 Task: Plan a beach cleanup event on the 23rd at 12:00 PM.
Action: Mouse moved to (73, 241)
Screenshot: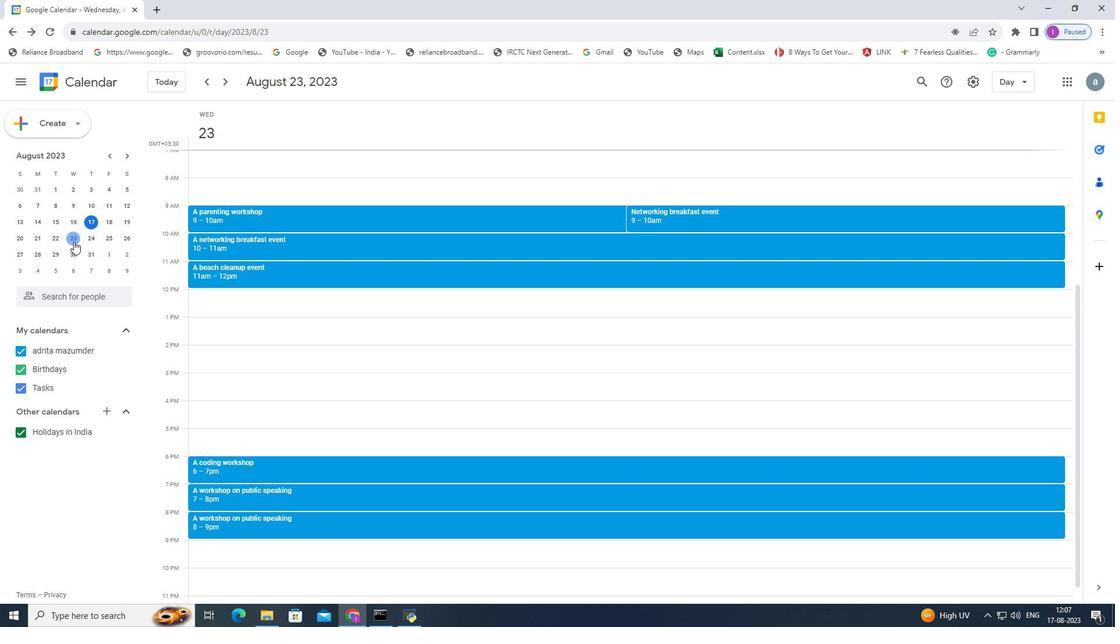 
Action: Mouse pressed left at (73, 241)
Screenshot: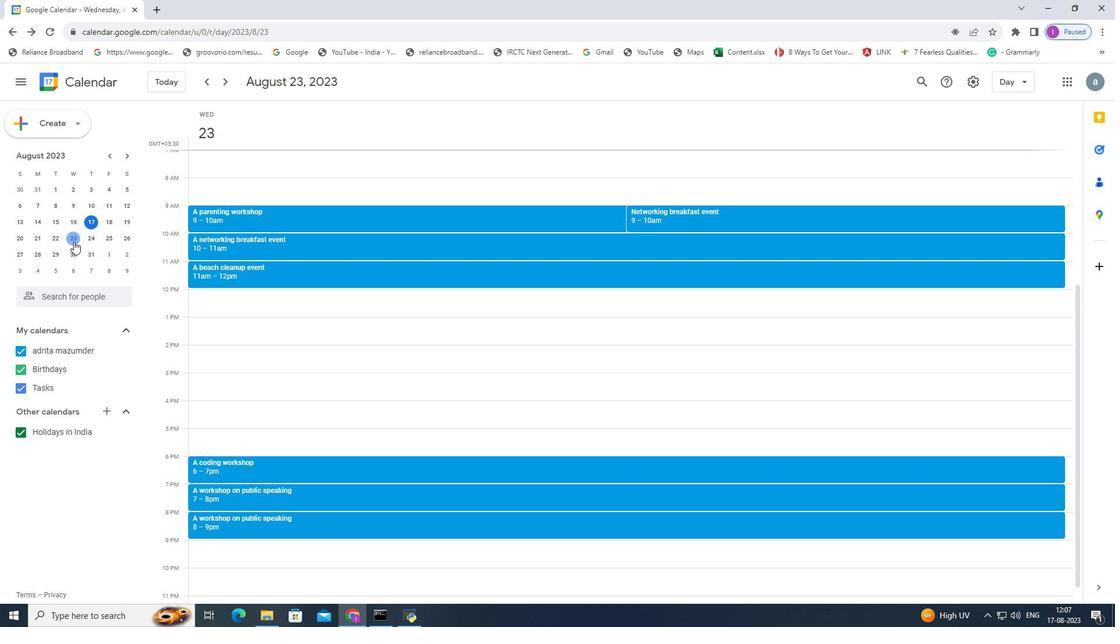 
Action: Mouse moved to (72, 232)
Screenshot: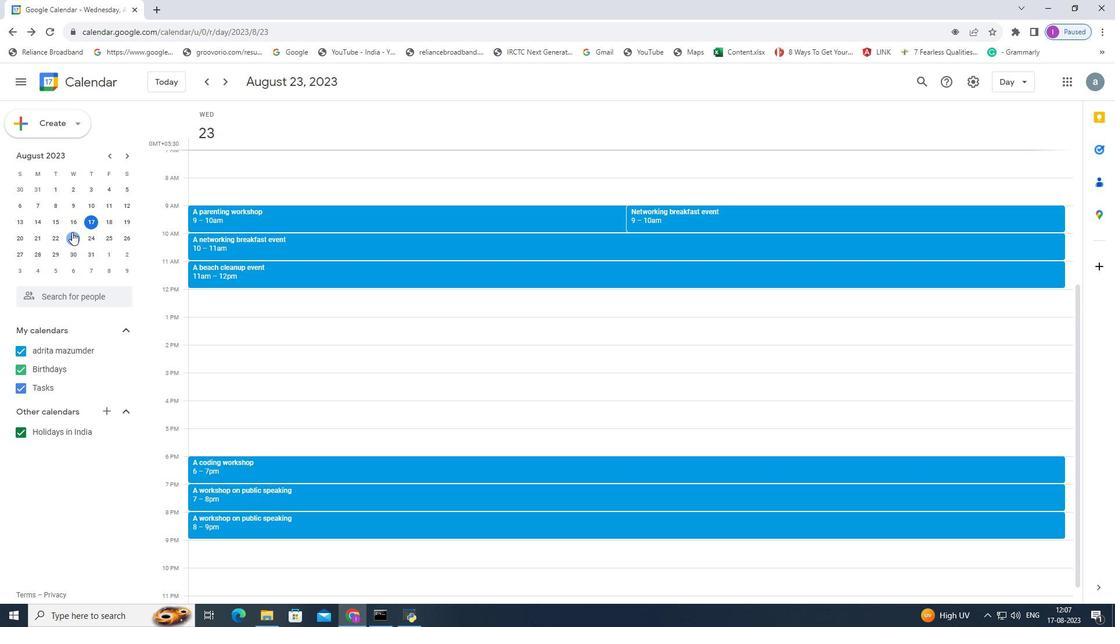 
Action: Mouse pressed left at (72, 232)
Screenshot: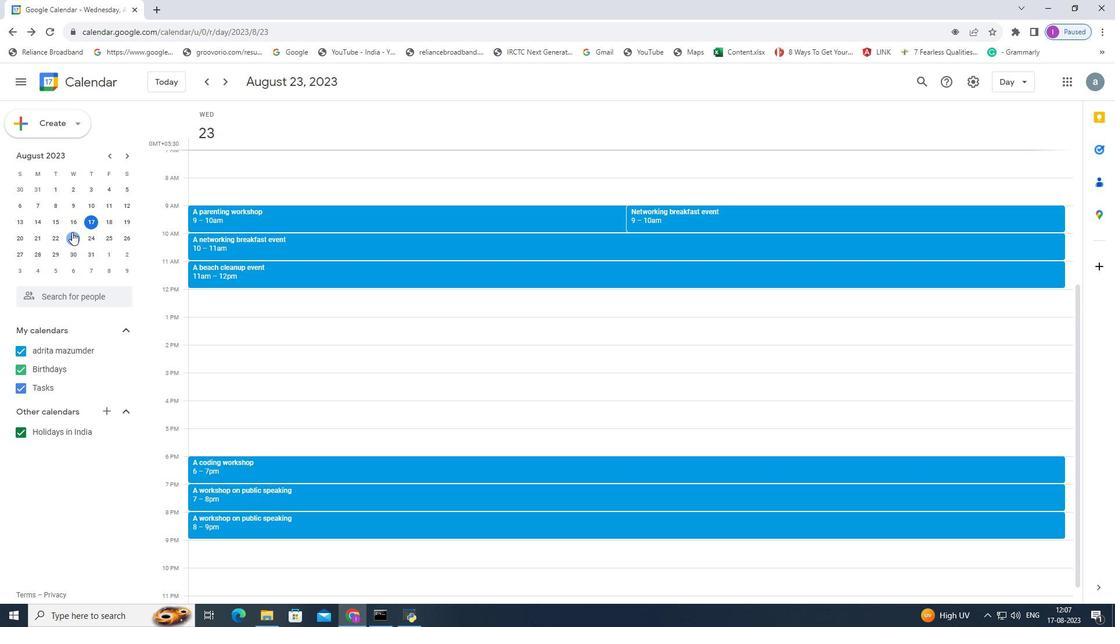 
Action: Mouse moved to (182, 291)
Screenshot: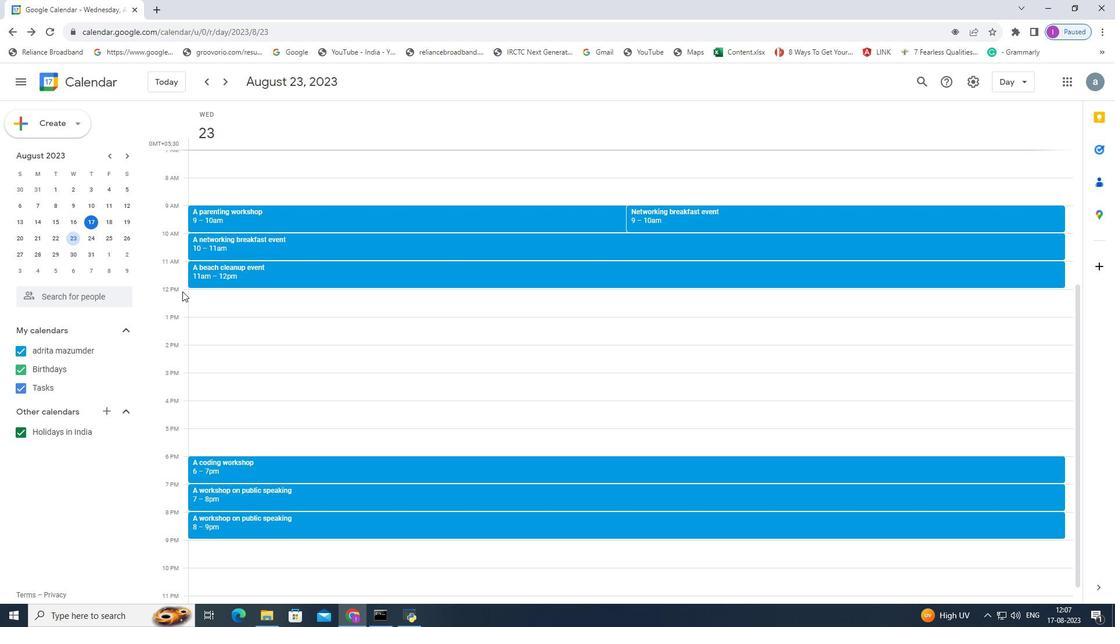 
Action: Mouse pressed left at (182, 291)
Screenshot: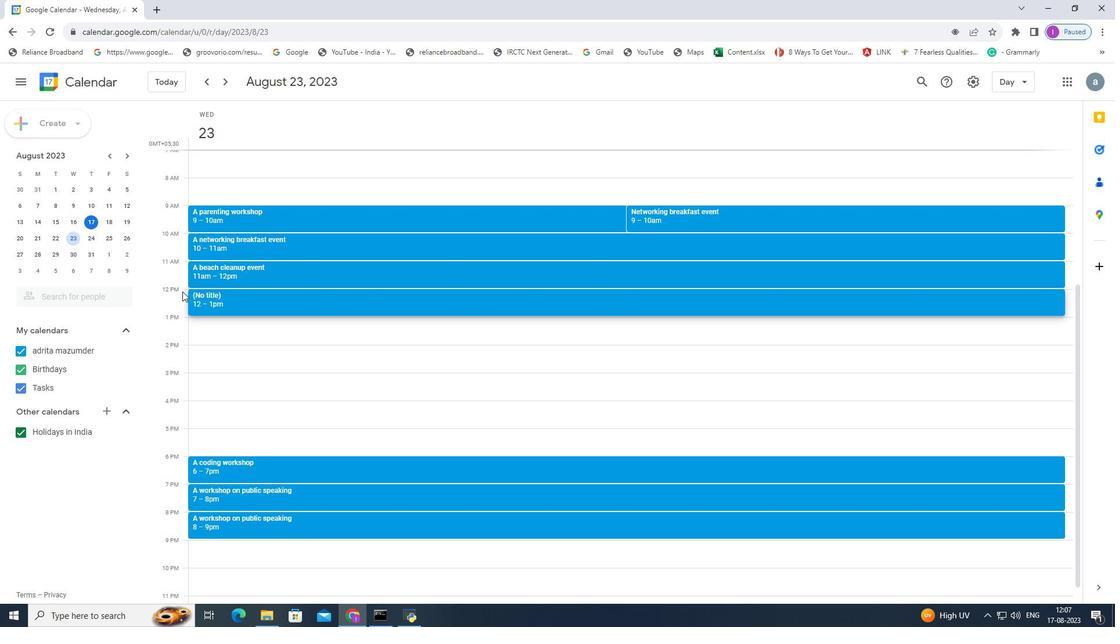 
Action: Mouse moved to (546, 221)
Screenshot: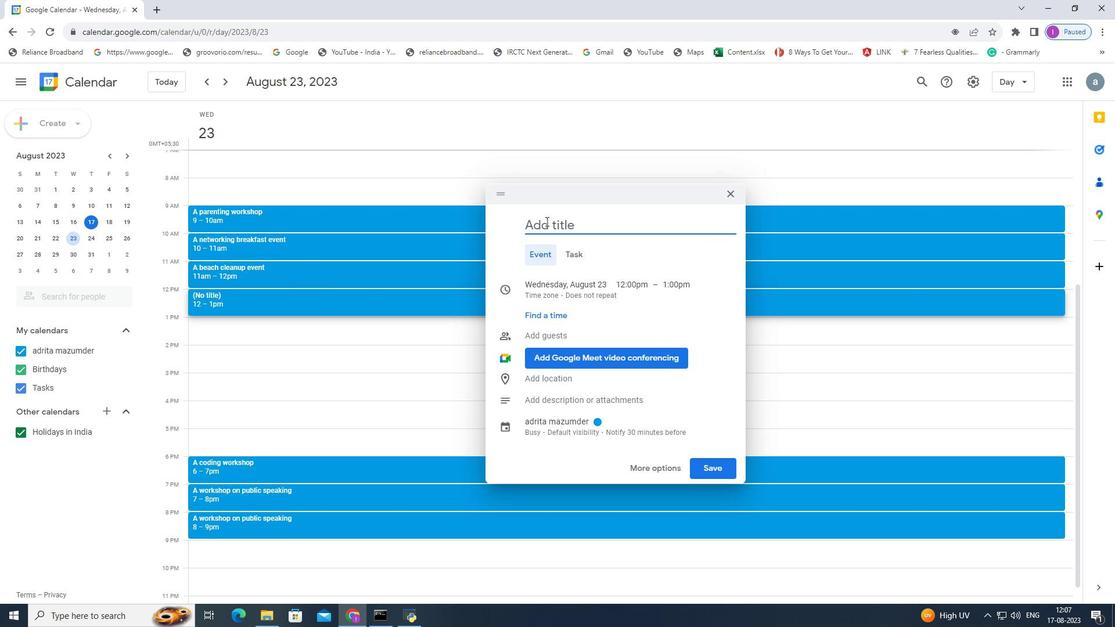 
Action: Mouse pressed left at (546, 221)
Screenshot: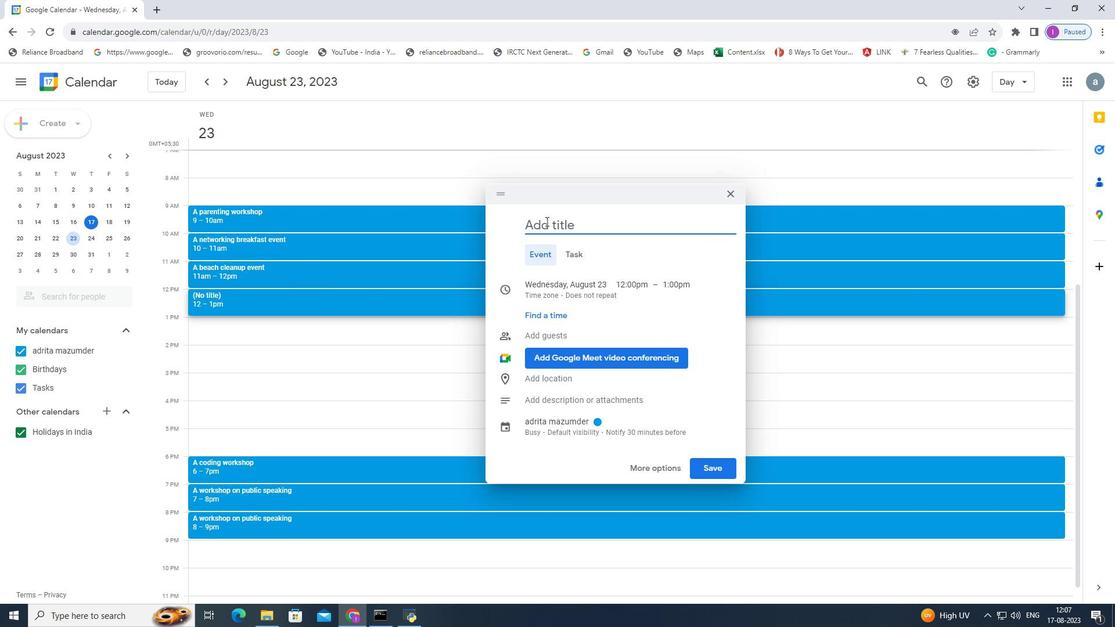 
Action: Key pressed <Key.shift>A<Key.space>beach<Key.space>clea<Key.space><Key.backspace>nup<Key.space>event
Screenshot: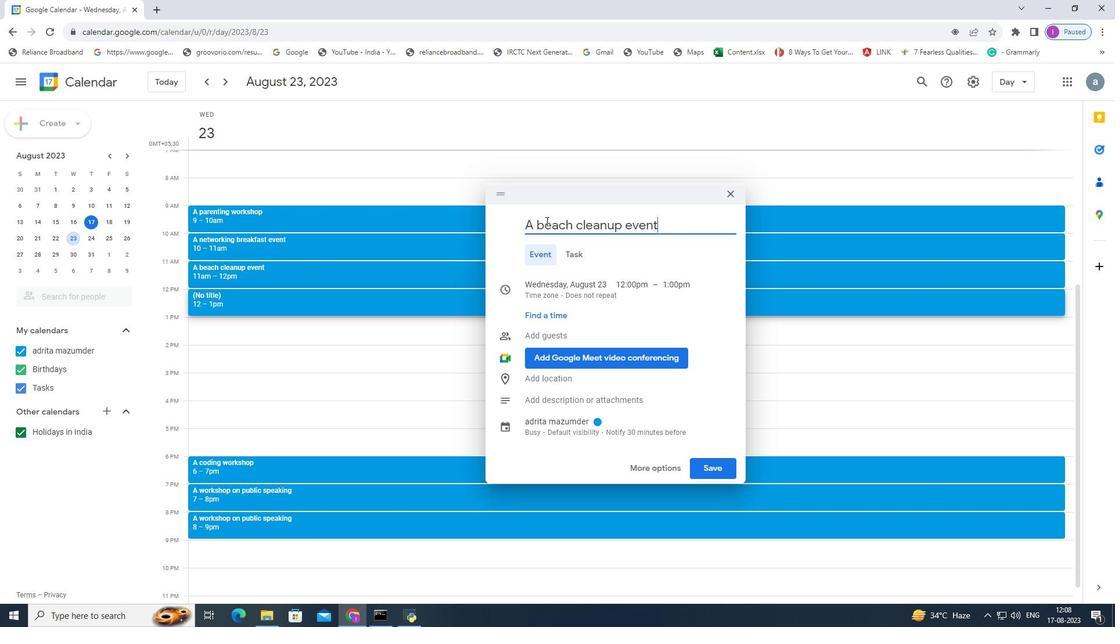 
Action: Mouse moved to (711, 472)
Screenshot: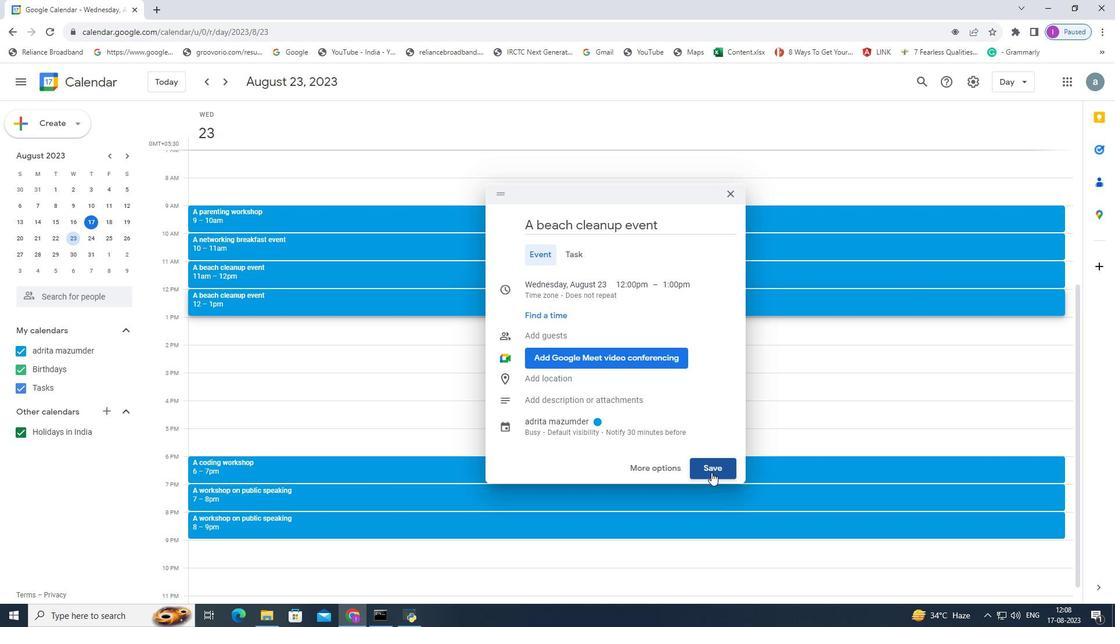
Action: Mouse pressed left at (711, 472)
Screenshot: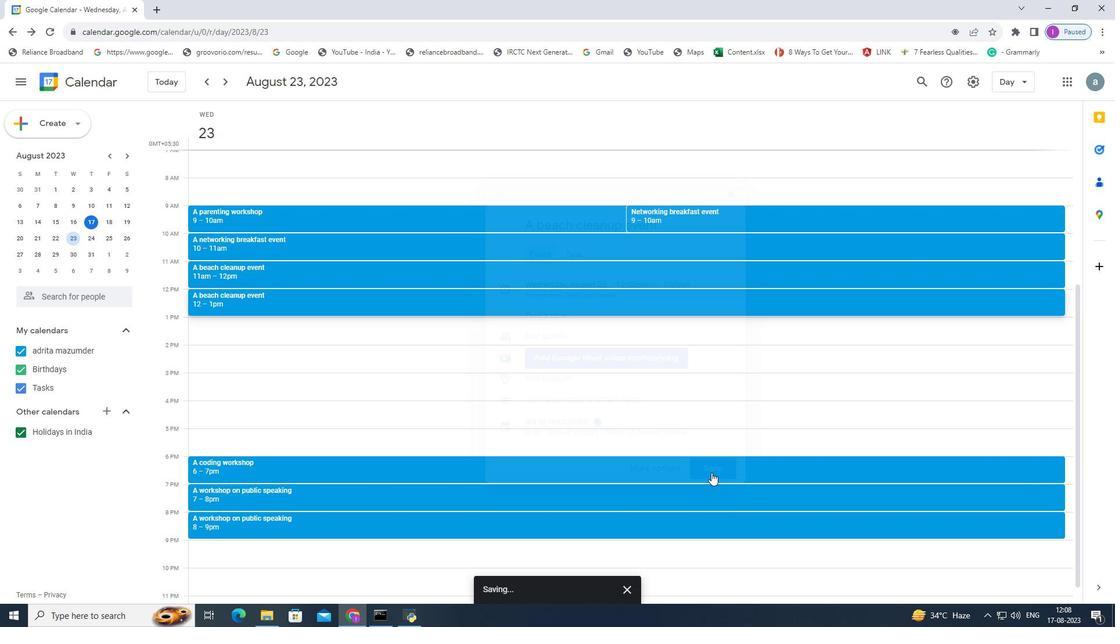 
Action: Mouse moved to (341, 249)
Screenshot: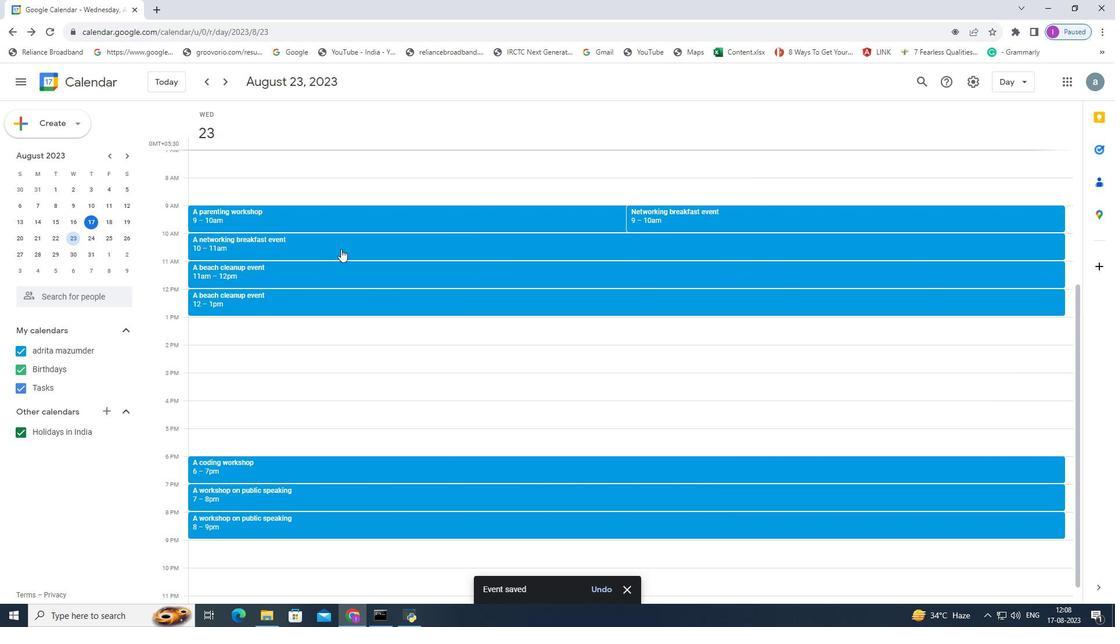 
